Task: Add a condition where "Hours since ticket status closed Is Sixty" in pending tickets.
Action: Mouse moved to (99, 337)
Screenshot: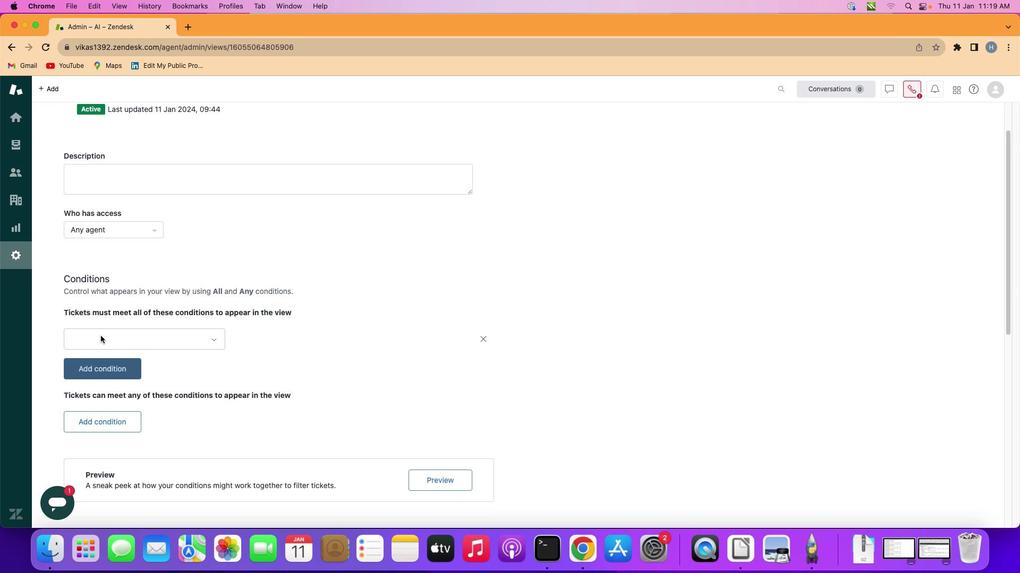 
Action: Mouse pressed left at (99, 337)
Screenshot: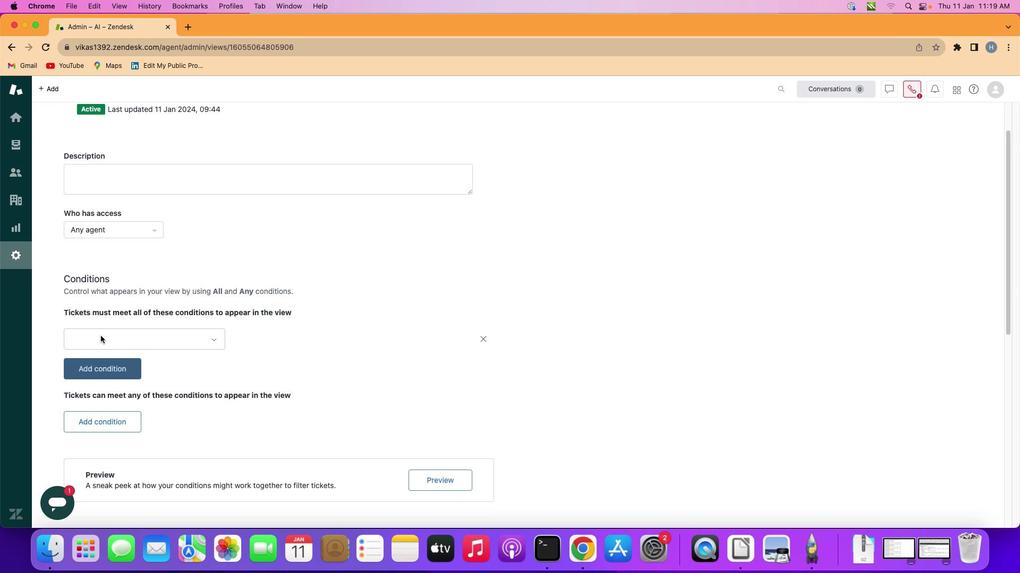
Action: Mouse moved to (169, 340)
Screenshot: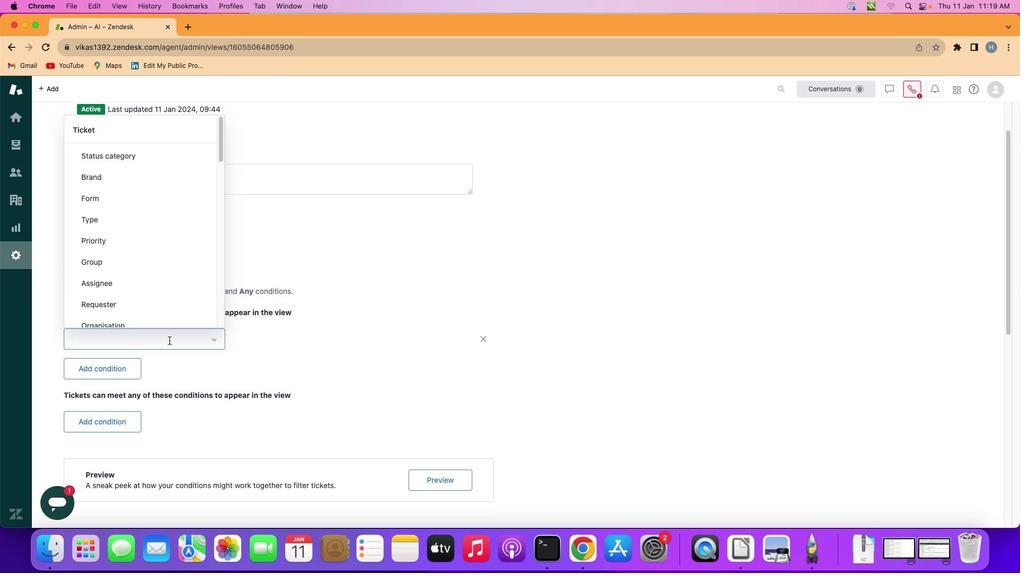 
Action: Mouse pressed left at (169, 340)
Screenshot: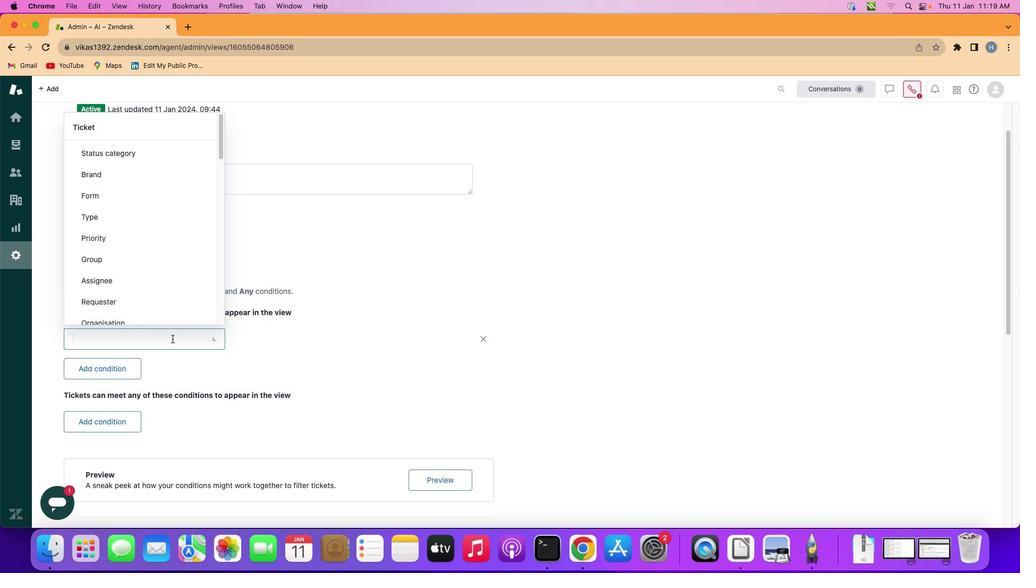 
Action: Mouse moved to (167, 276)
Screenshot: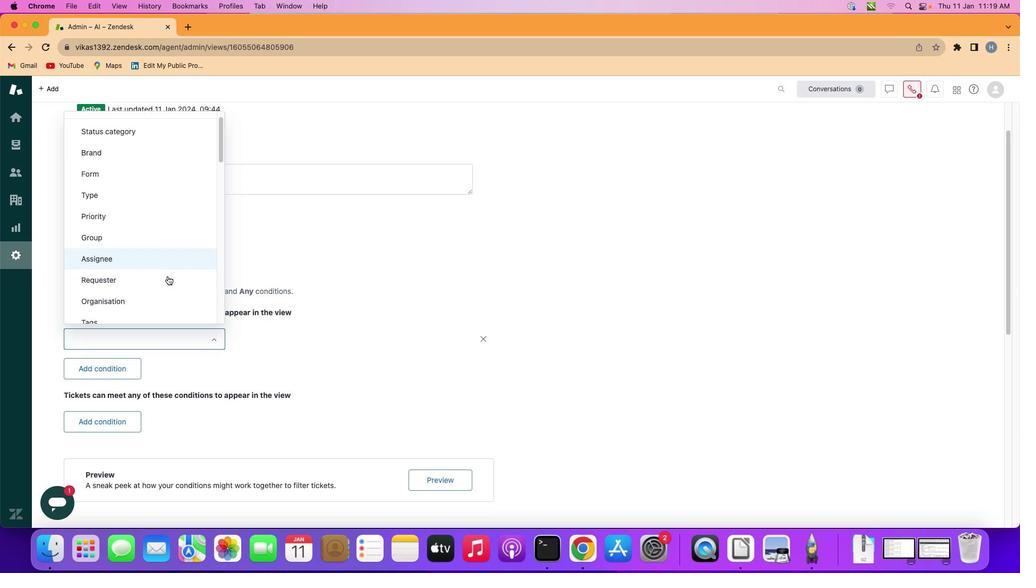 
Action: Mouse scrolled (167, 276) with delta (0, 0)
Screenshot: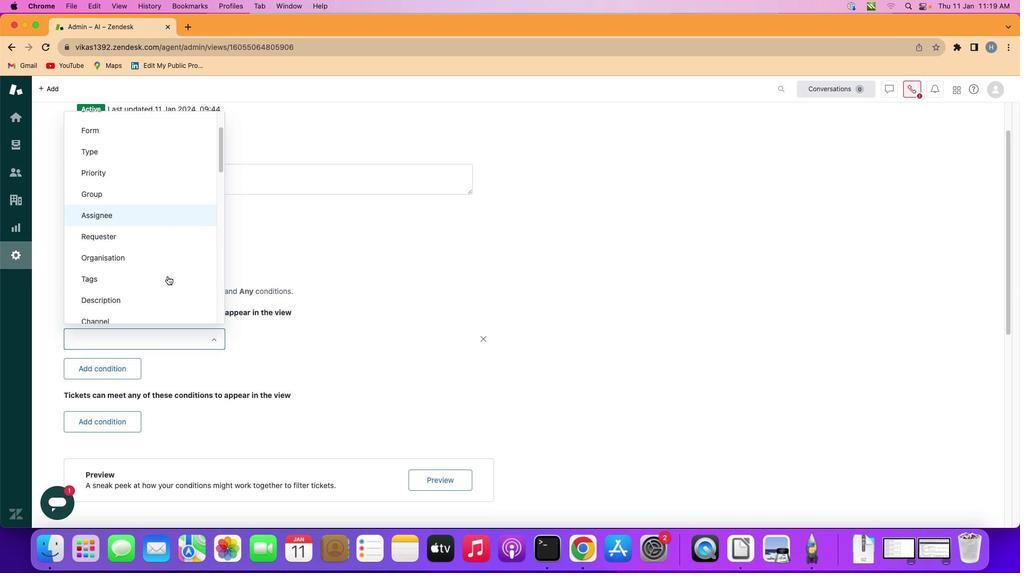 
Action: Mouse scrolled (167, 276) with delta (0, 2)
Screenshot: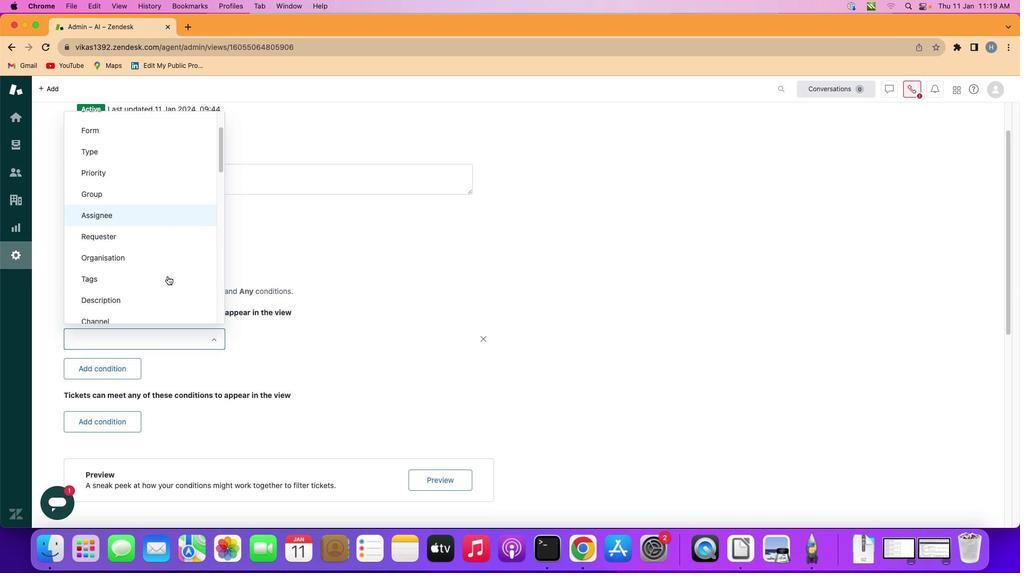 
Action: Mouse scrolled (167, 276) with delta (0, -2)
Screenshot: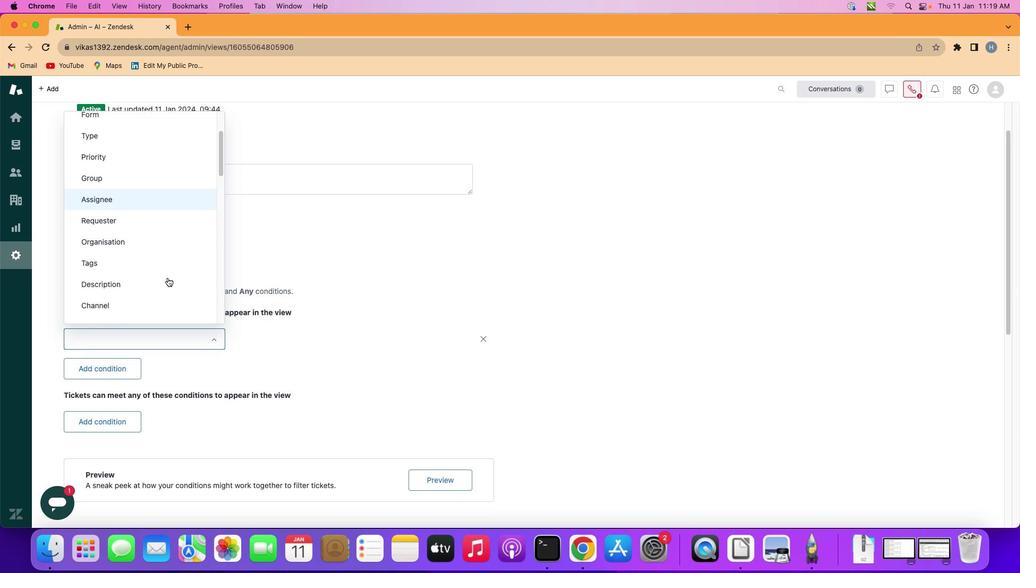 
Action: Mouse scrolled (167, 276) with delta (0, 2)
Screenshot: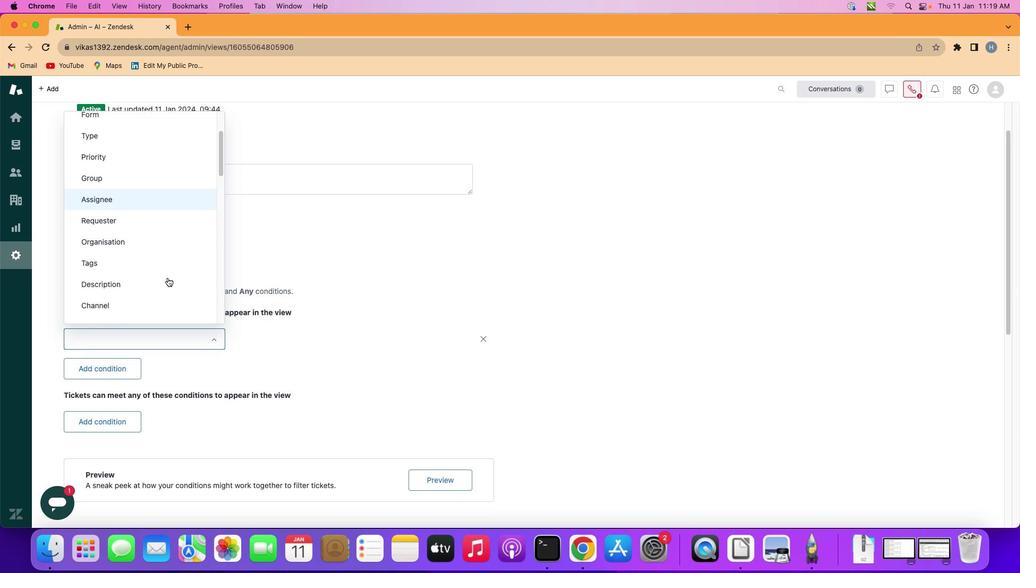 
Action: Mouse scrolled (167, 276) with delta (0, -2)
Screenshot: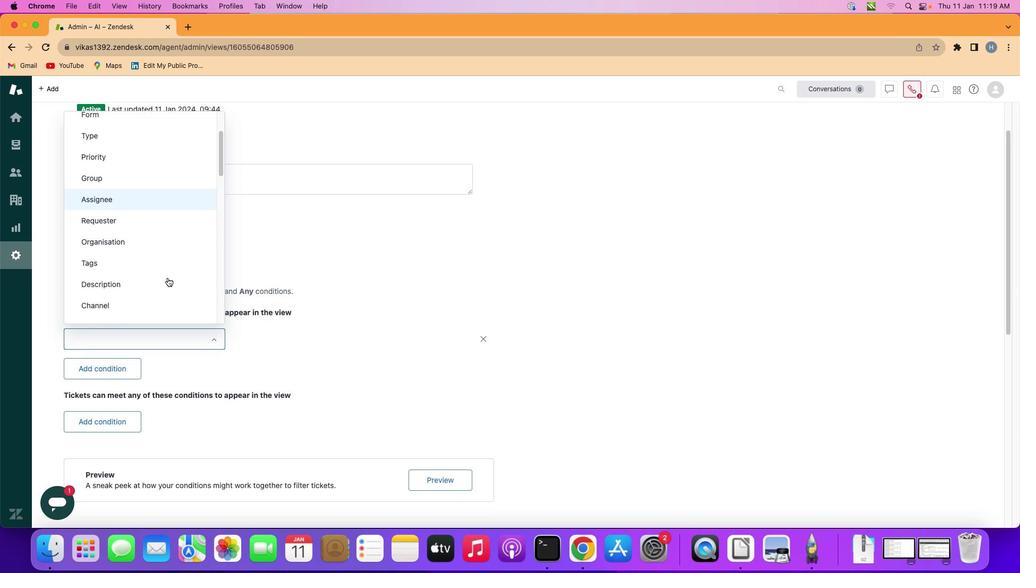 
Action: Mouse scrolled (167, 276) with delta (0, 1)
Screenshot: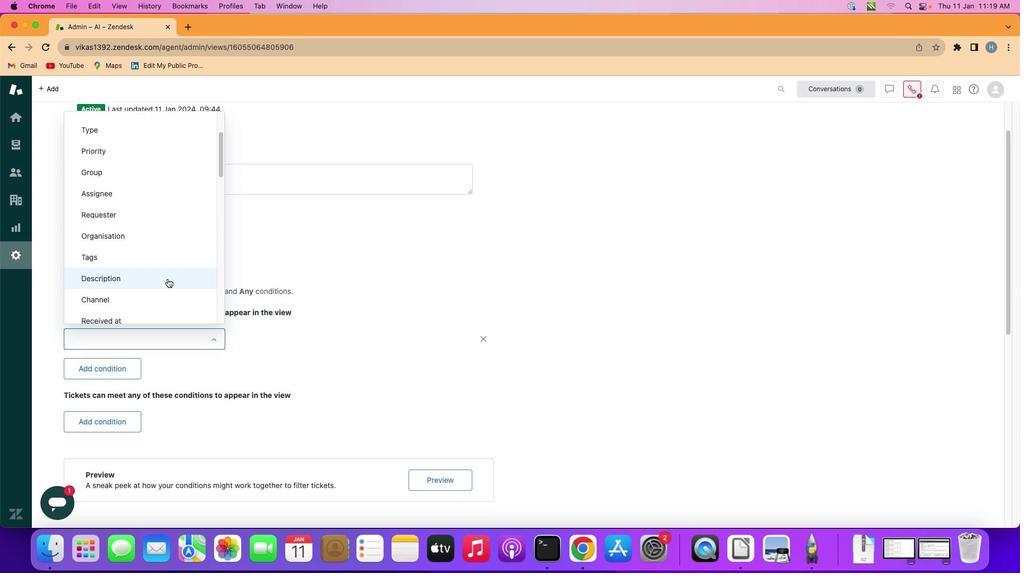 
Action: Mouse scrolled (167, 276) with delta (0, -1)
Screenshot: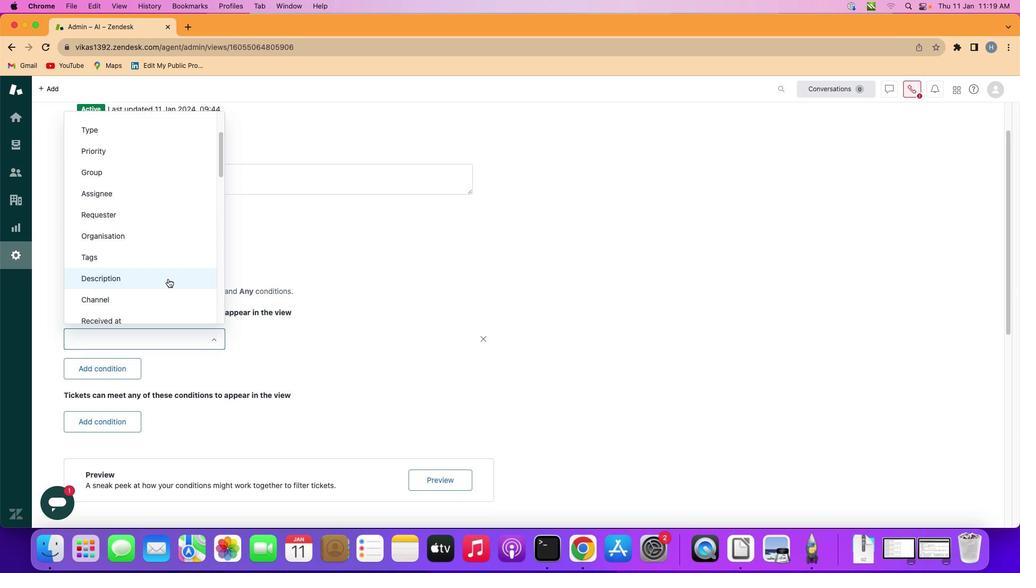 
Action: Mouse moved to (167, 279)
Screenshot: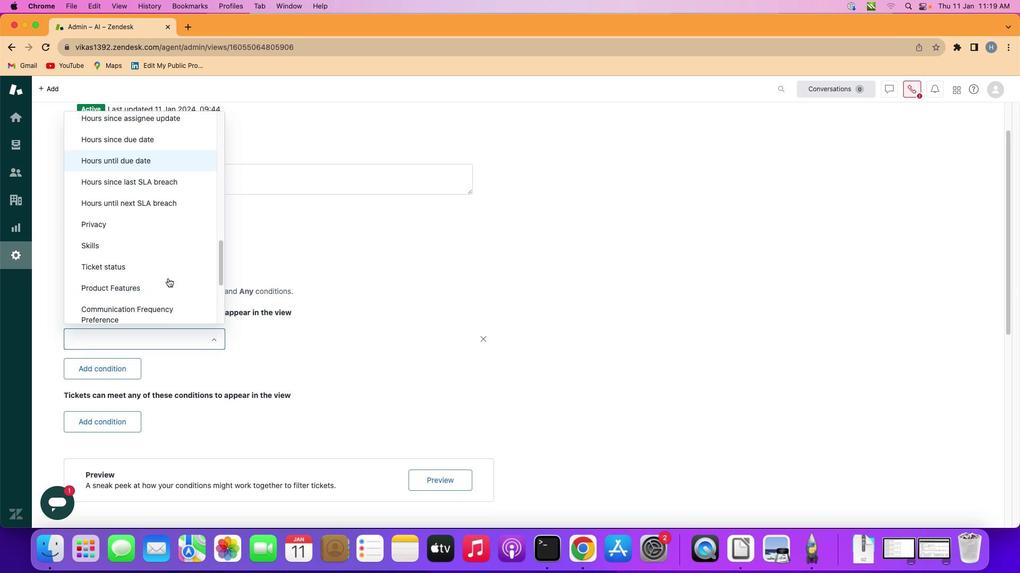 
Action: Mouse scrolled (167, 279) with delta (0, 0)
Screenshot: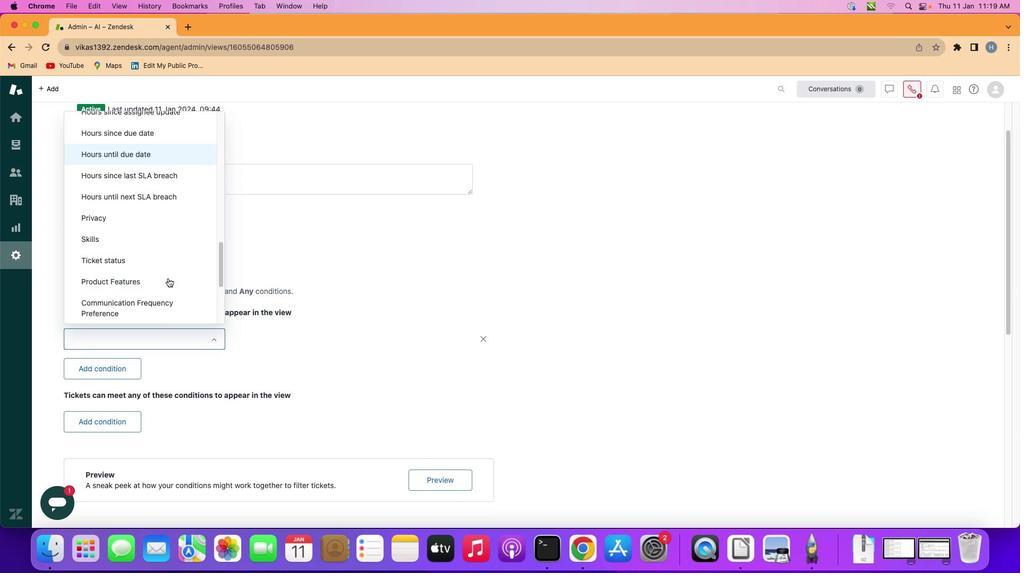 
Action: Mouse scrolled (167, 279) with delta (0, -2)
Screenshot: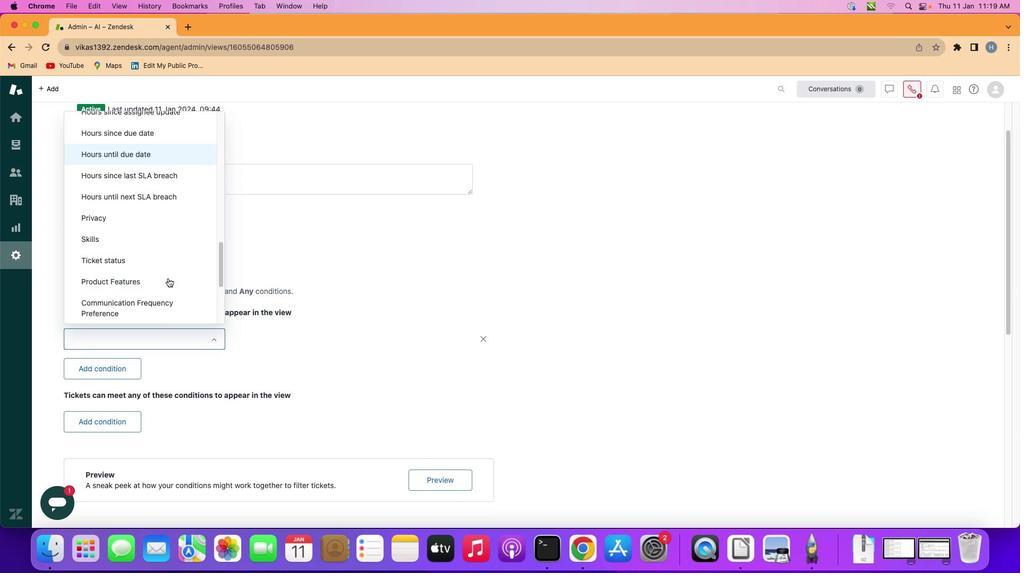 
Action: Mouse scrolled (167, 279) with delta (0, 2)
Screenshot: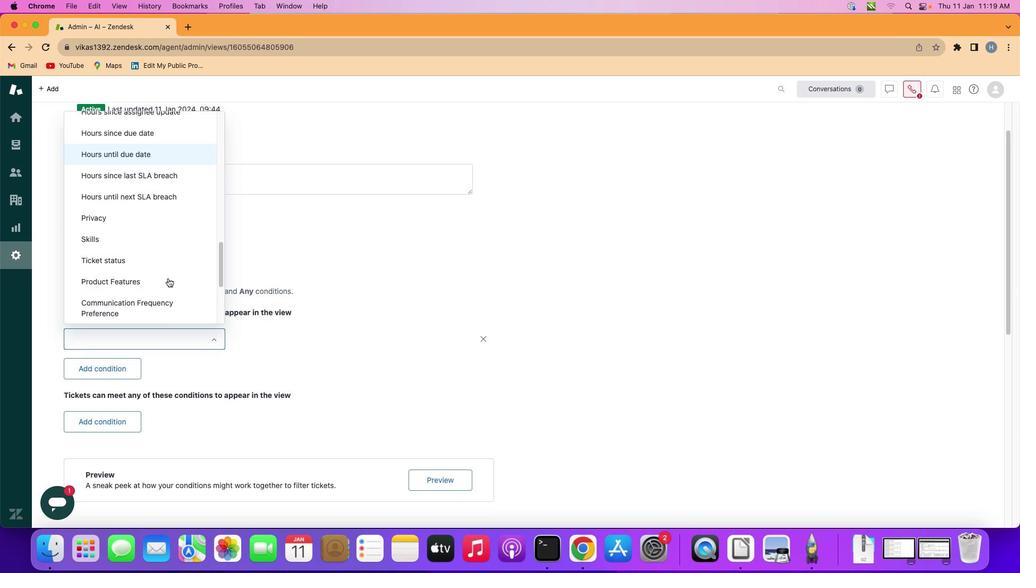 
Action: Mouse scrolled (167, 279) with delta (0, -2)
Screenshot: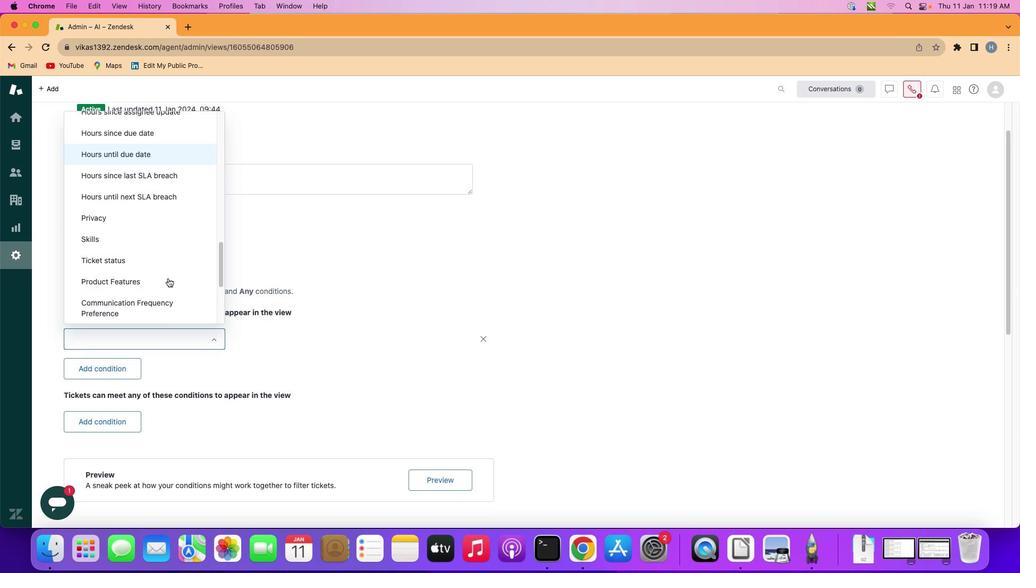 
Action: Mouse scrolled (167, 279) with delta (0, -2)
Screenshot: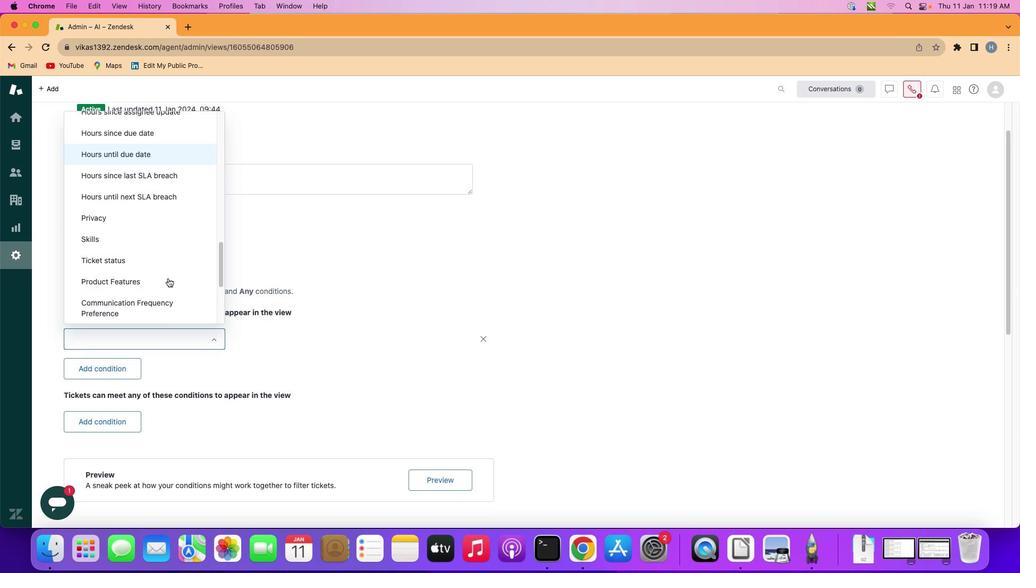 
Action: Mouse scrolled (167, 279) with delta (0, -3)
Screenshot: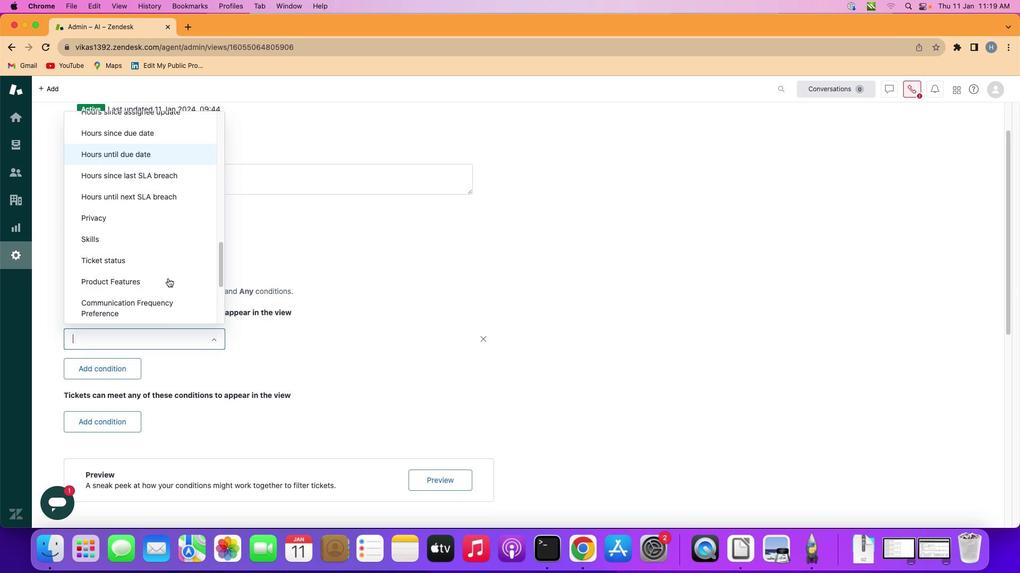 
Action: Mouse scrolled (167, 279) with delta (0, -3)
Screenshot: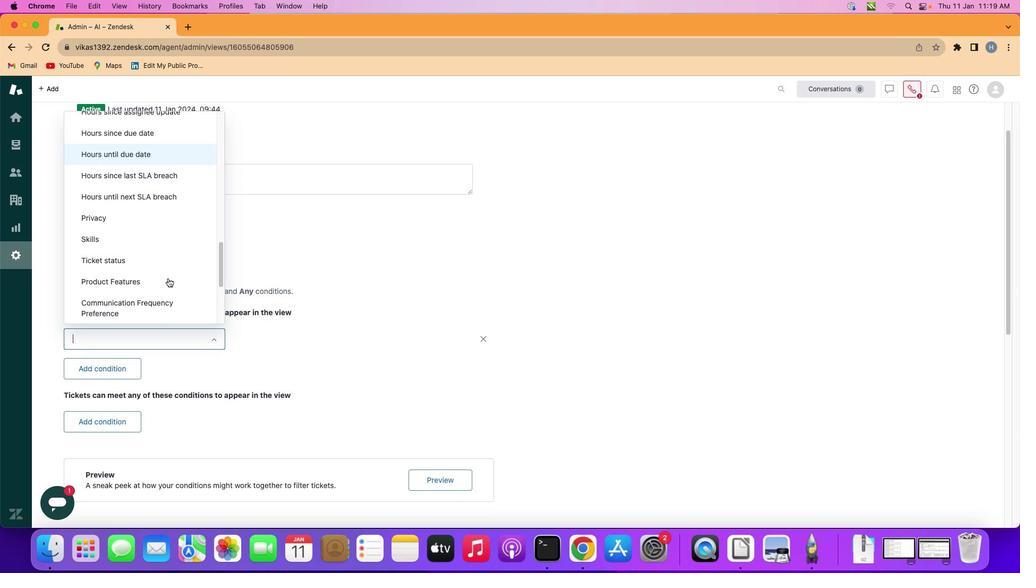 
Action: Mouse moved to (167, 278)
Screenshot: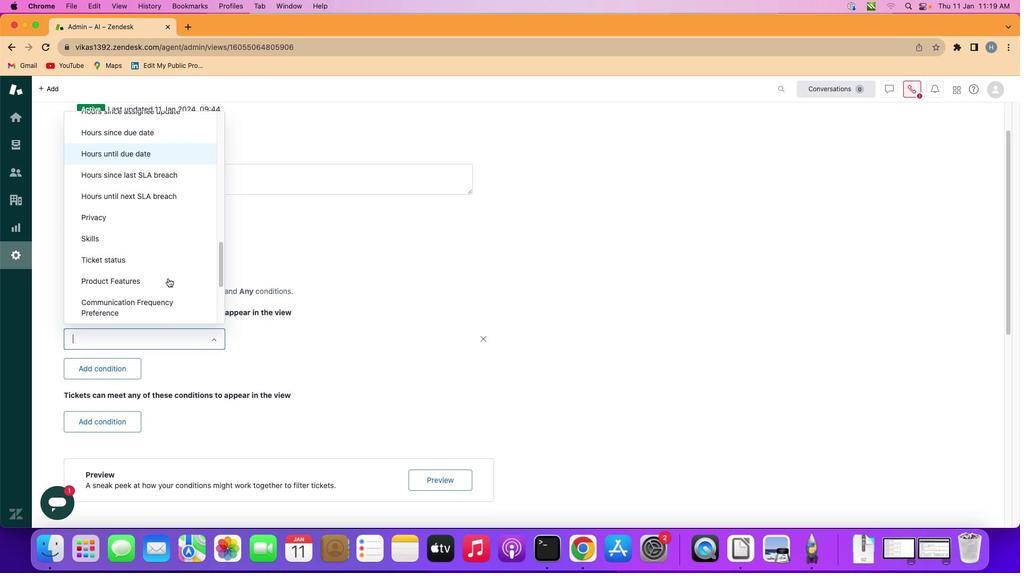 
Action: Mouse scrolled (167, 278) with delta (0, 0)
Screenshot: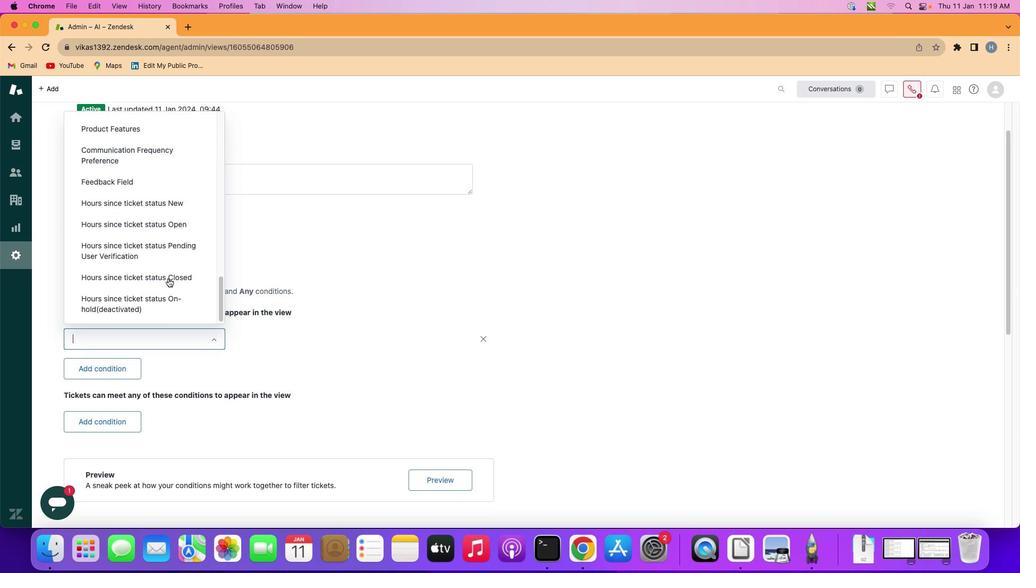 
Action: Mouse scrolled (167, 278) with delta (0, 0)
Screenshot: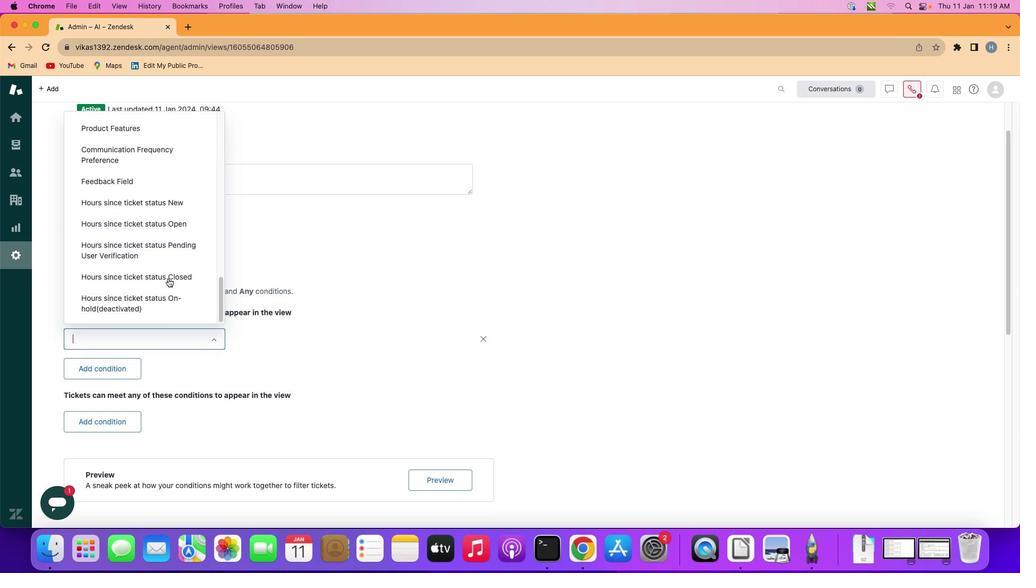 
Action: Mouse scrolled (167, 278) with delta (0, -2)
Screenshot: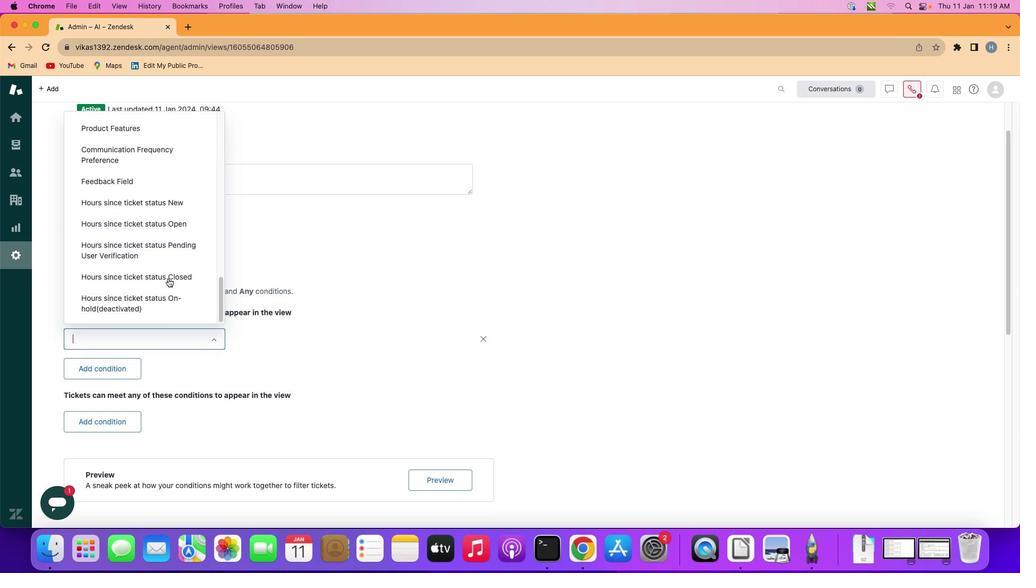 
Action: Mouse scrolled (167, 278) with delta (0, -2)
Screenshot: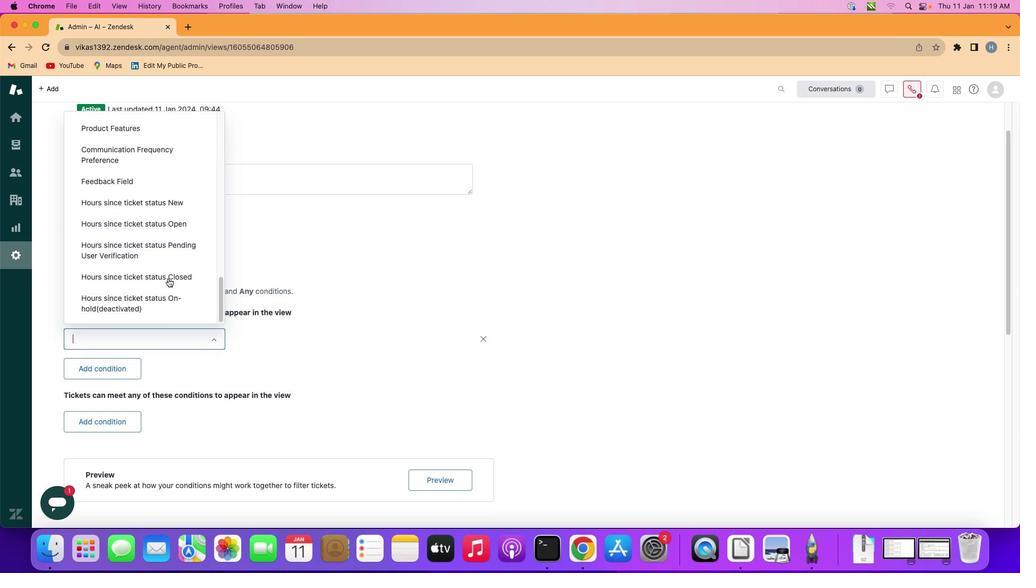 
Action: Mouse scrolled (167, 278) with delta (0, -3)
Screenshot: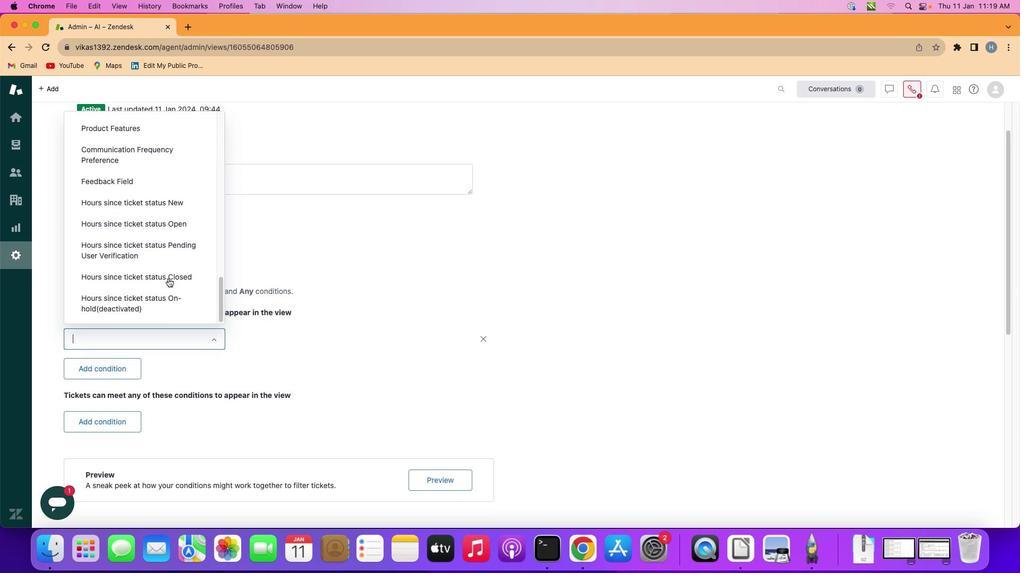
Action: Mouse scrolled (167, 278) with delta (0, -3)
Screenshot: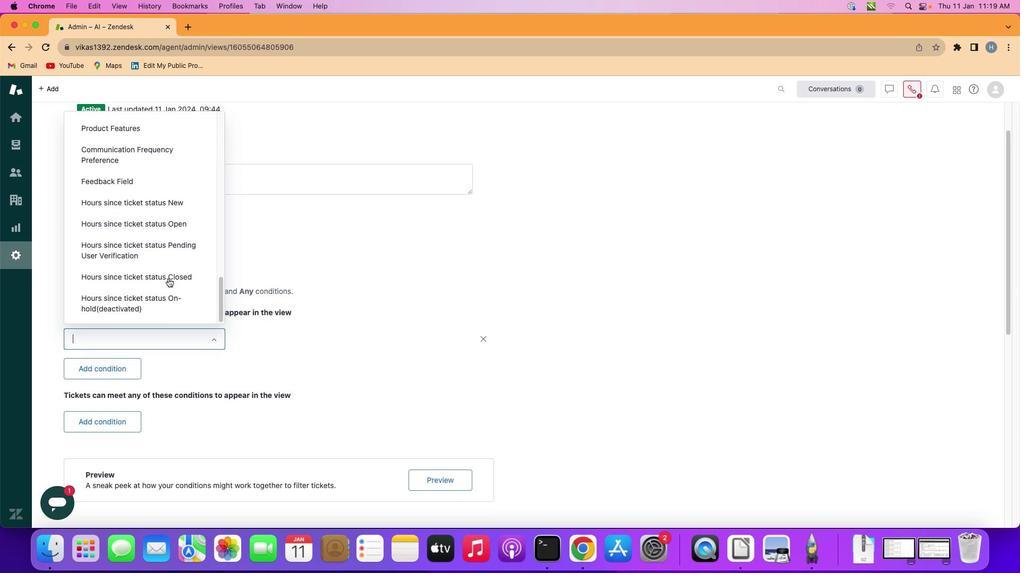 
Action: Mouse scrolled (167, 278) with delta (0, -3)
Screenshot: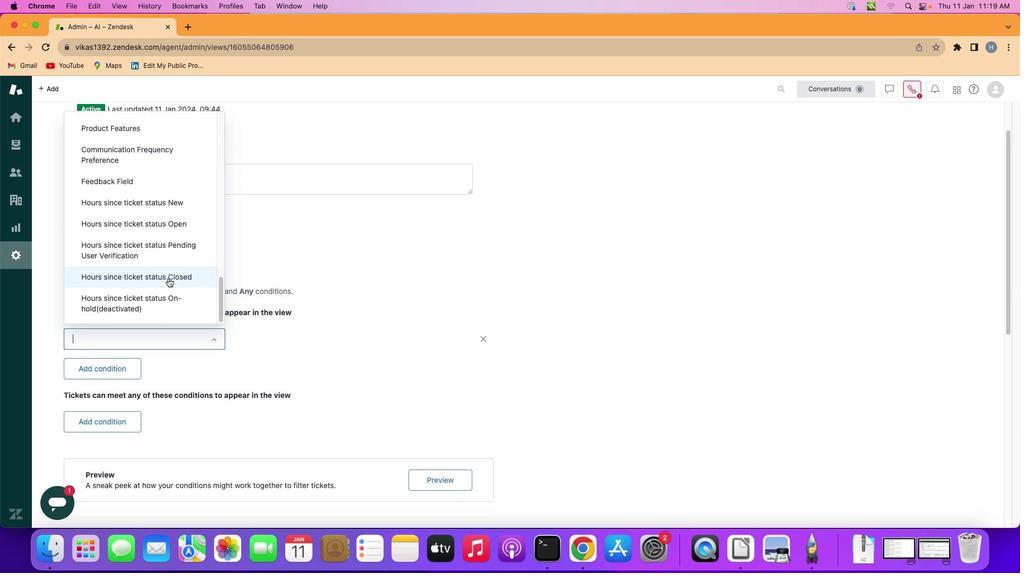 
Action: Mouse moved to (167, 278)
Screenshot: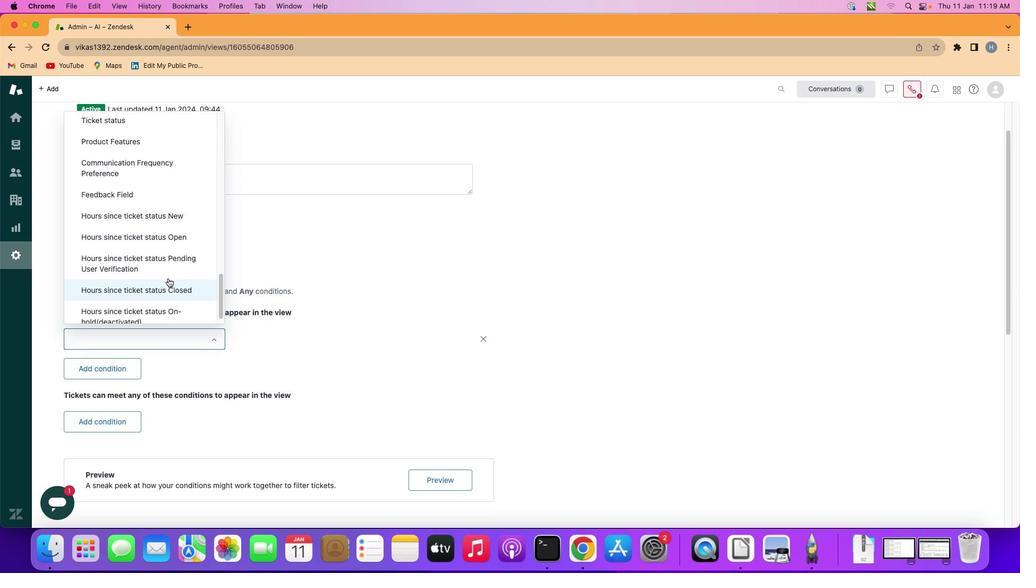 
Action: Mouse scrolled (167, 278) with delta (0, 0)
Screenshot: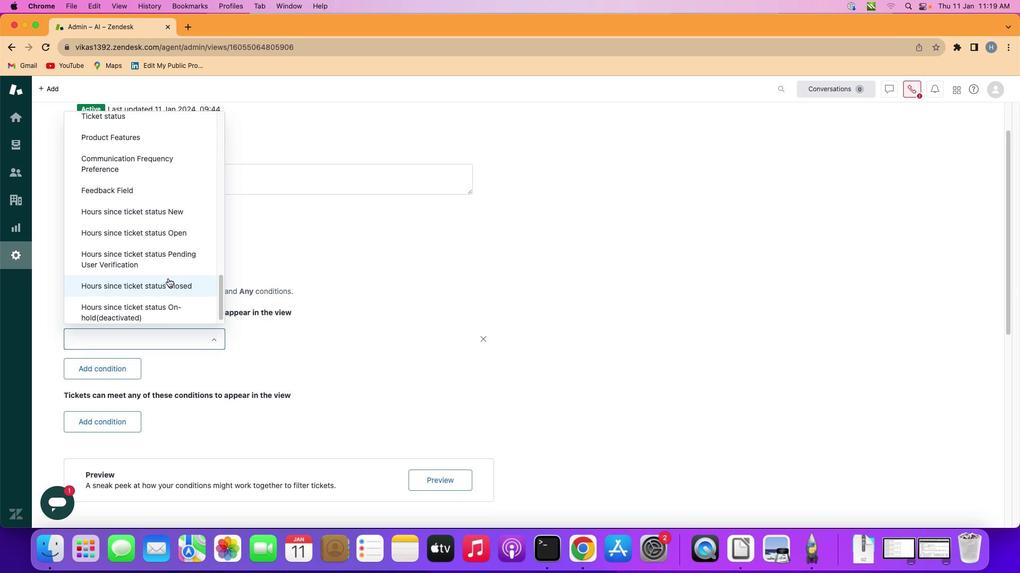
Action: Mouse scrolled (167, 278) with delta (0, 0)
Screenshot: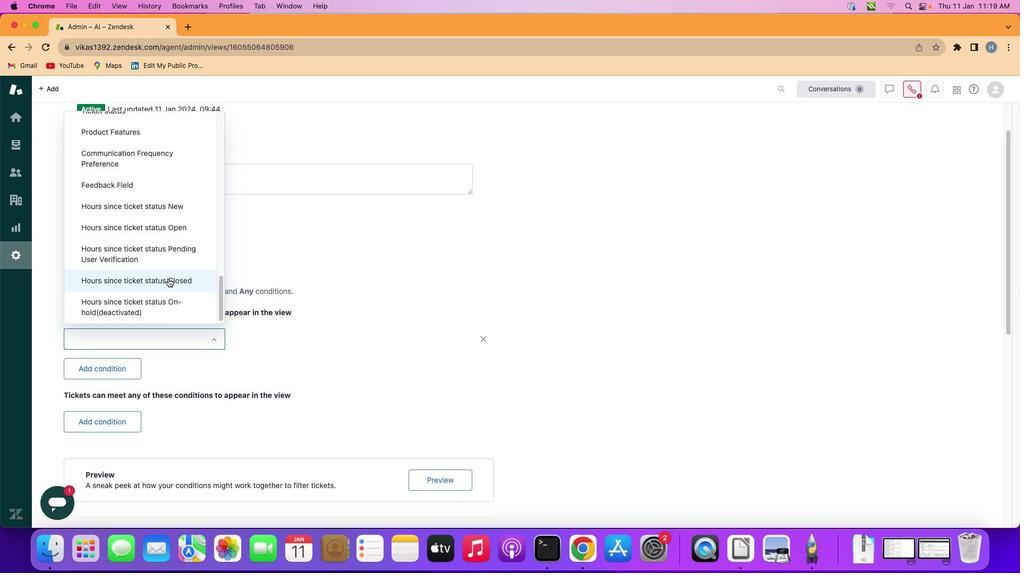 
Action: Mouse scrolled (167, 278) with delta (0, 2)
Screenshot: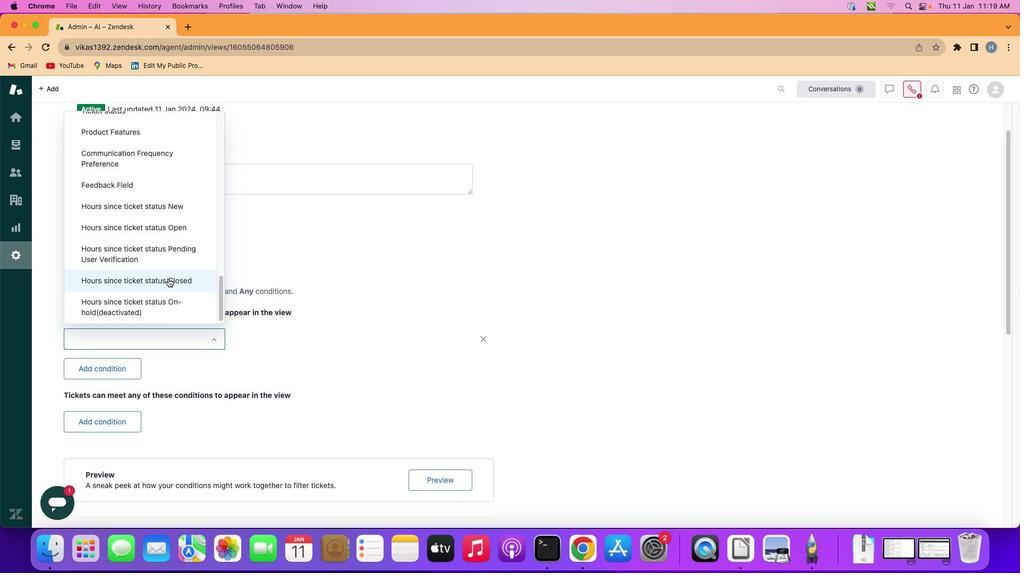 
Action: Mouse scrolled (167, 278) with delta (0, -2)
Screenshot: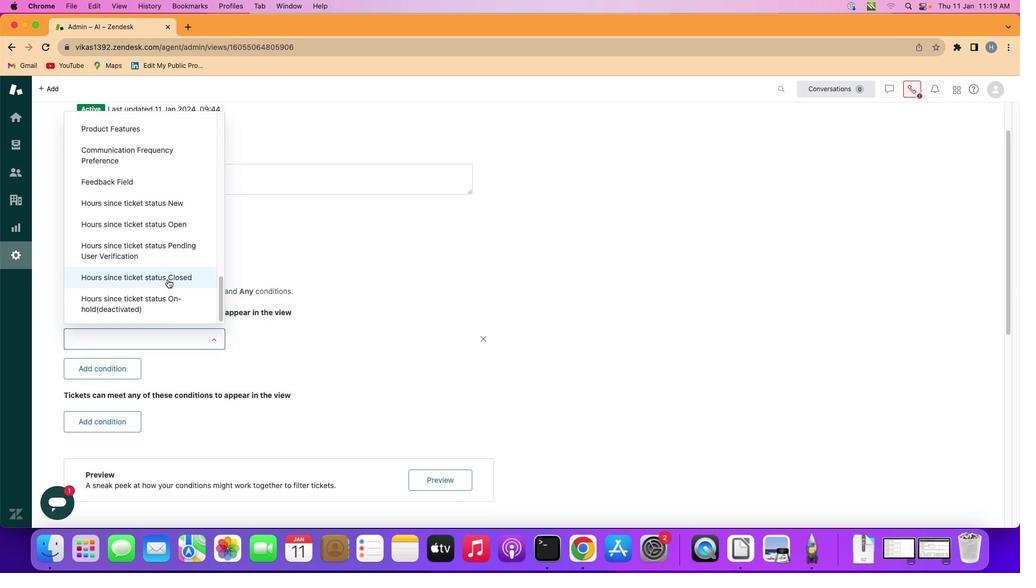 
Action: Mouse scrolled (167, 278) with delta (0, -1)
Screenshot: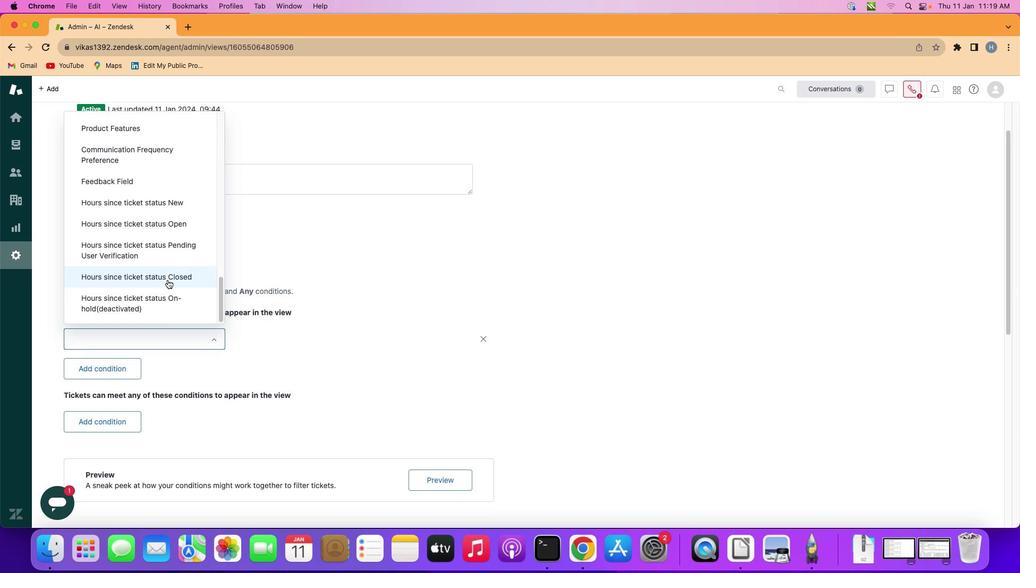 
Action: Mouse moved to (168, 281)
Screenshot: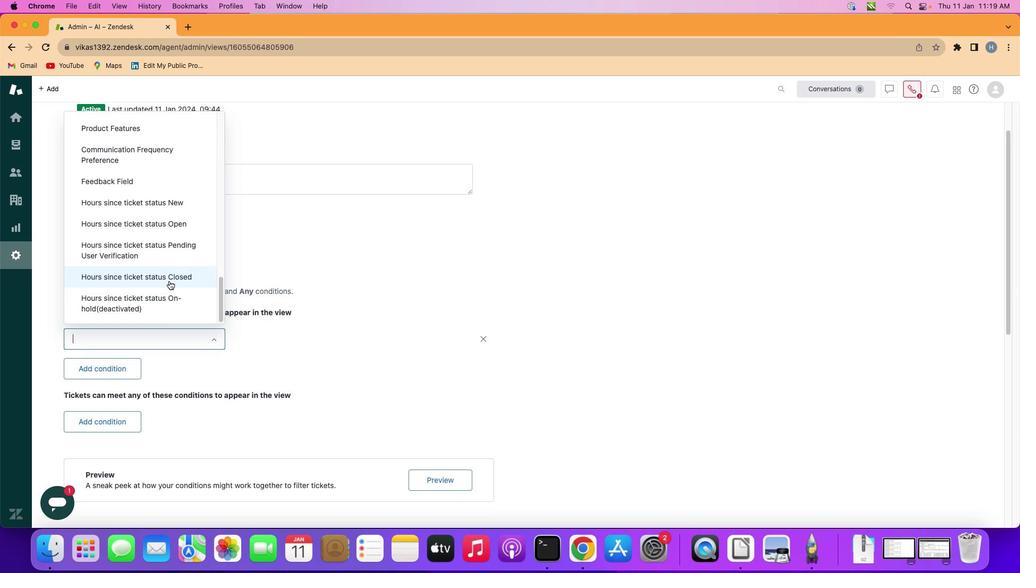 
Action: Mouse pressed left at (168, 281)
Screenshot: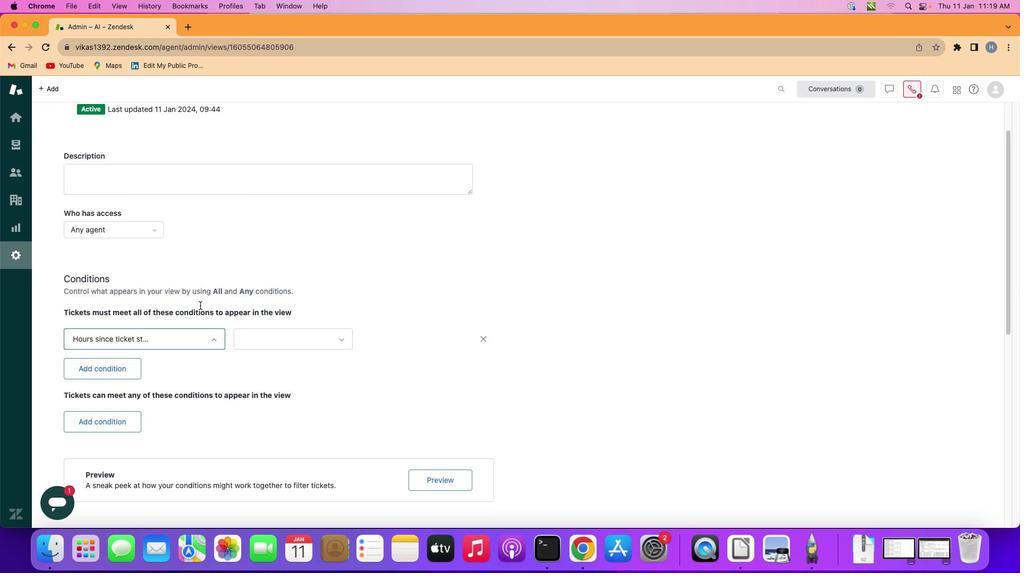 
Action: Mouse moved to (292, 344)
Screenshot: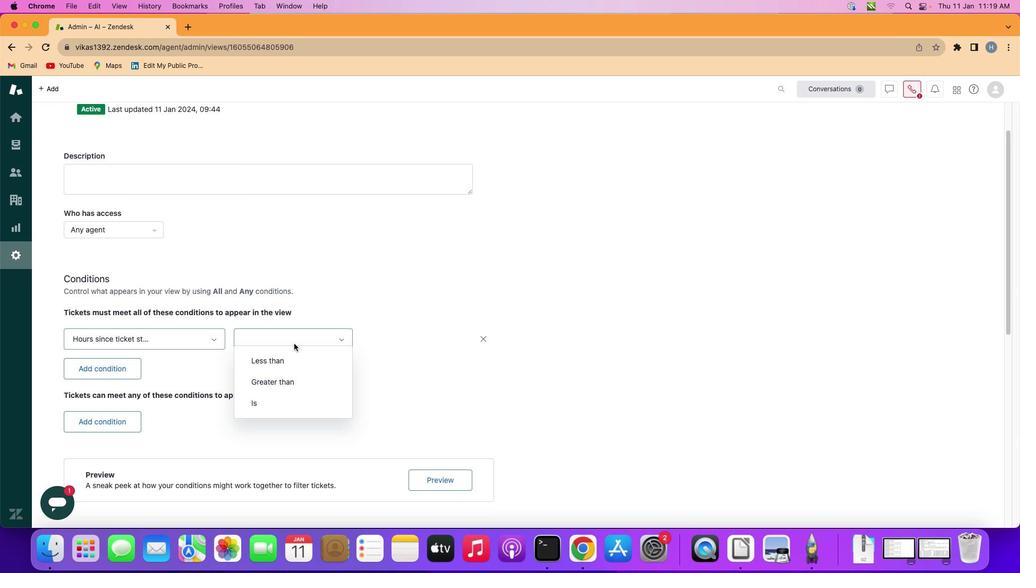 
Action: Mouse pressed left at (292, 344)
Screenshot: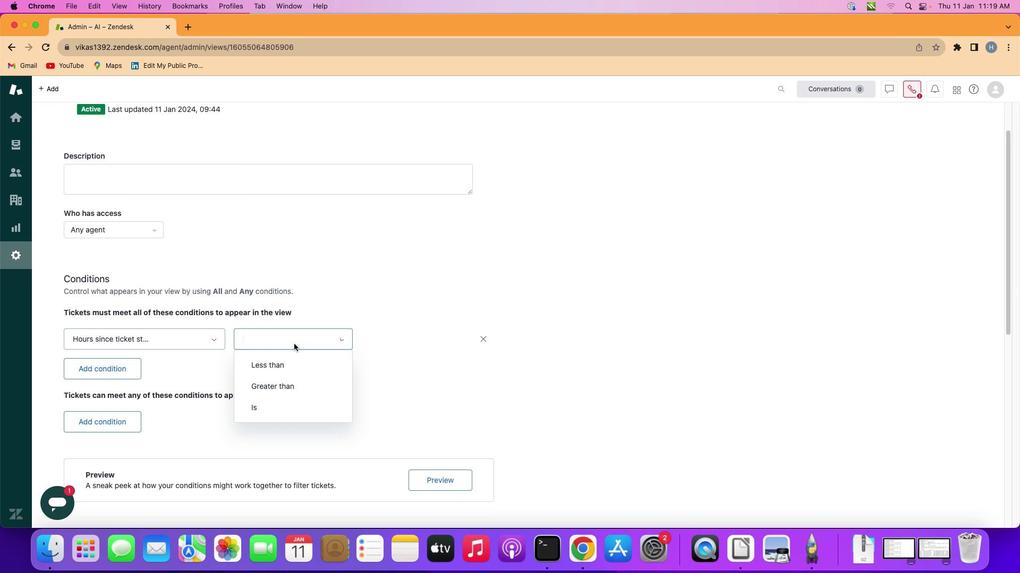 
Action: Mouse moved to (291, 403)
Screenshot: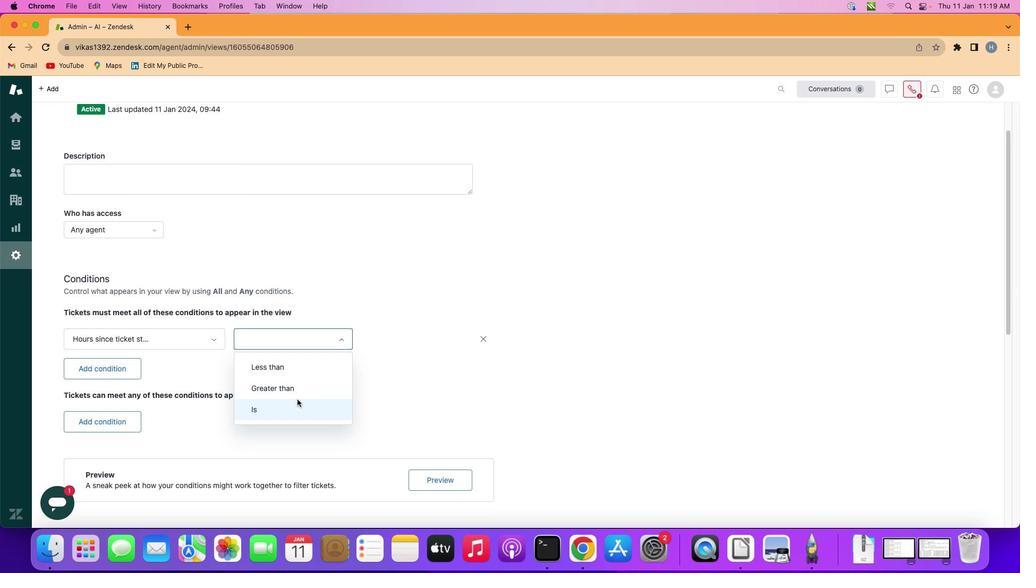 
Action: Mouse pressed left at (291, 403)
Screenshot: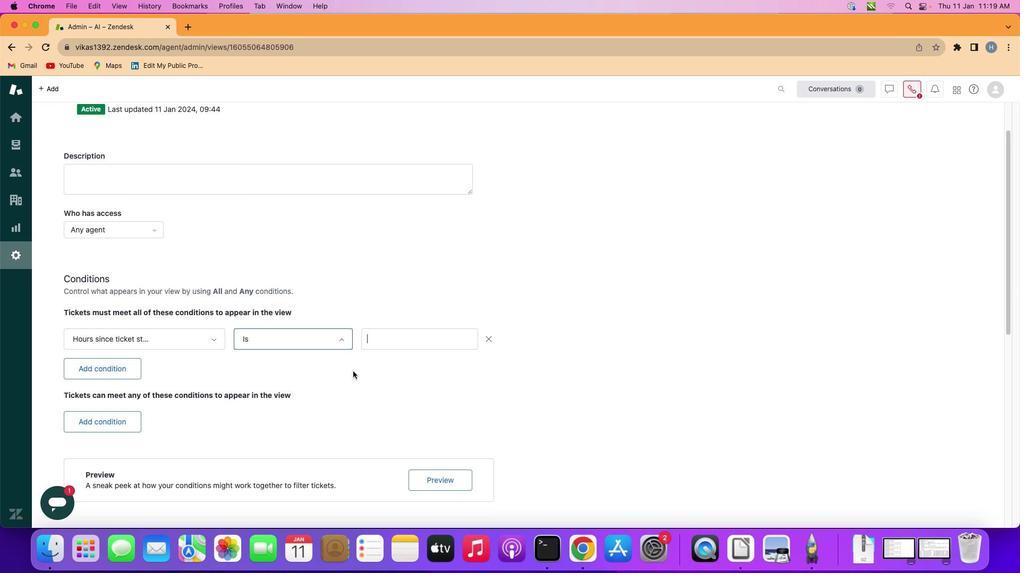 
Action: Mouse moved to (393, 340)
Screenshot: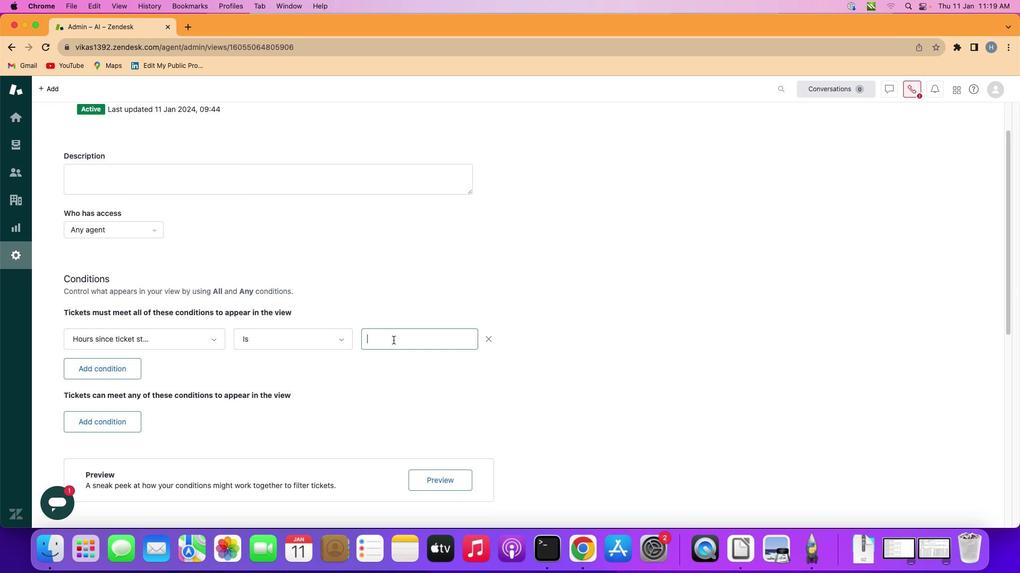 
Action: Mouse pressed left at (393, 340)
Screenshot: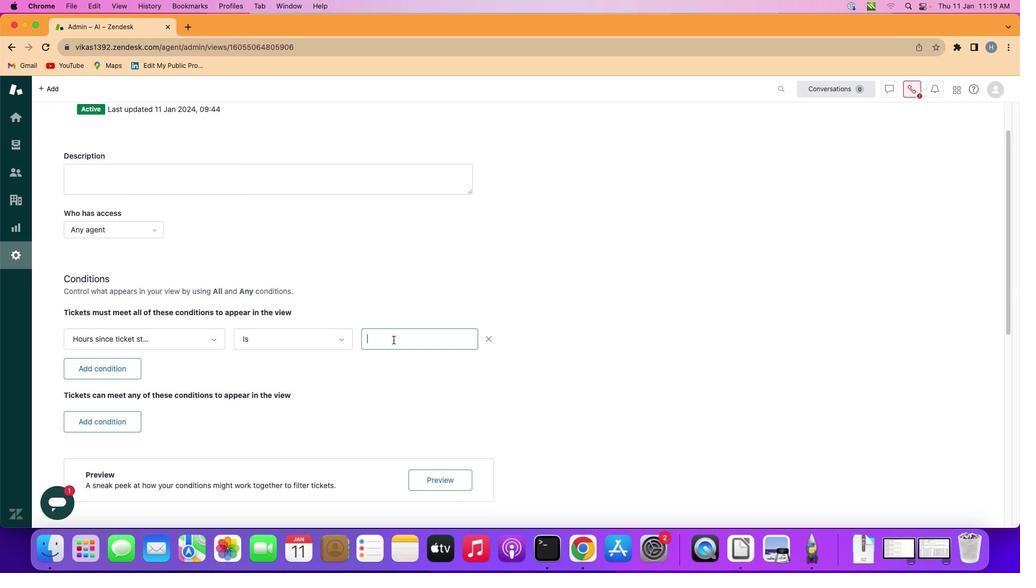 
Action: Mouse moved to (393, 340)
Screenshot: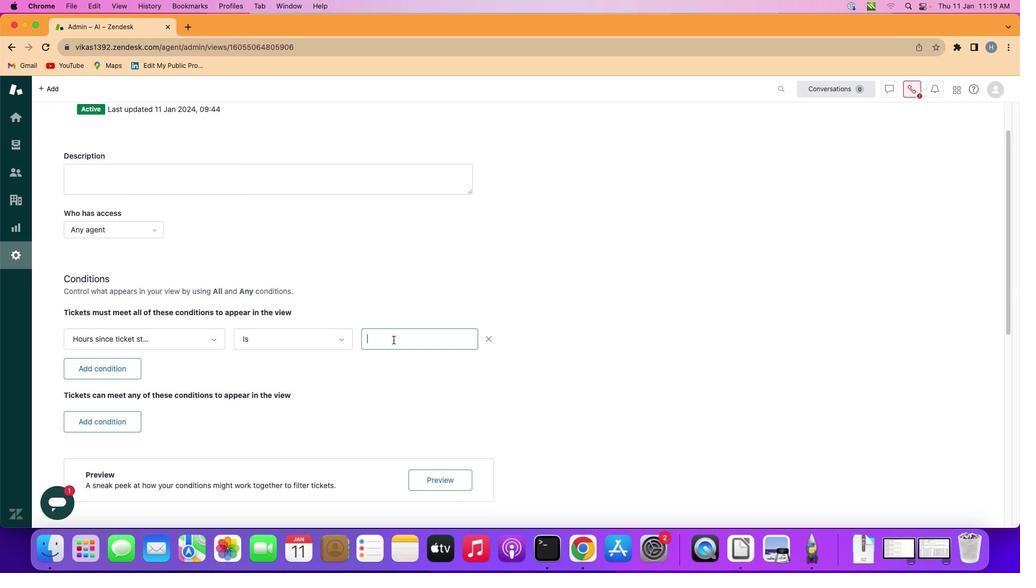 
Action: Key pressed Key.shift'S''i''x''t''y'
Screenshot: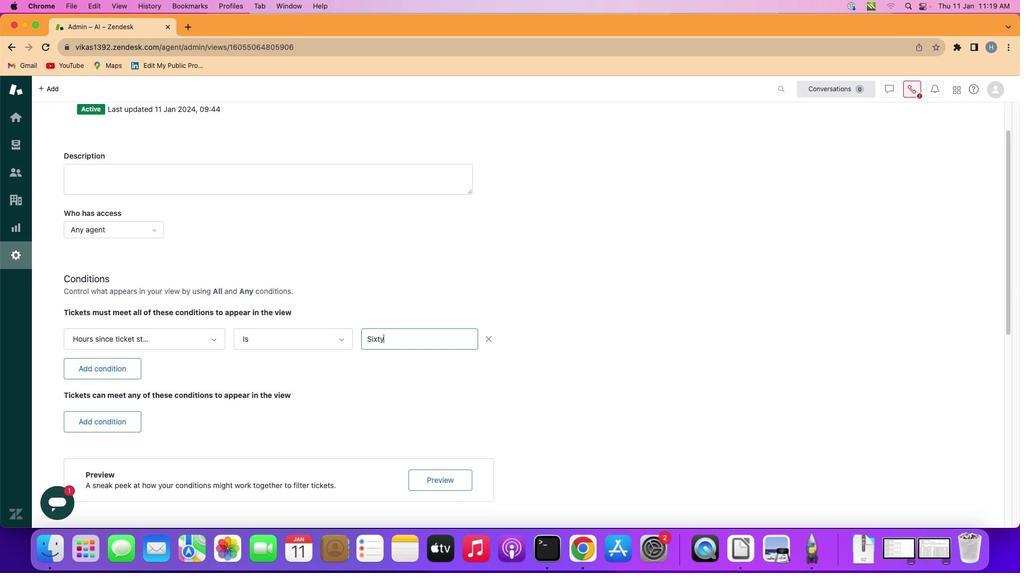 
Action: Mouse moved to (407, 383)
Screenshot: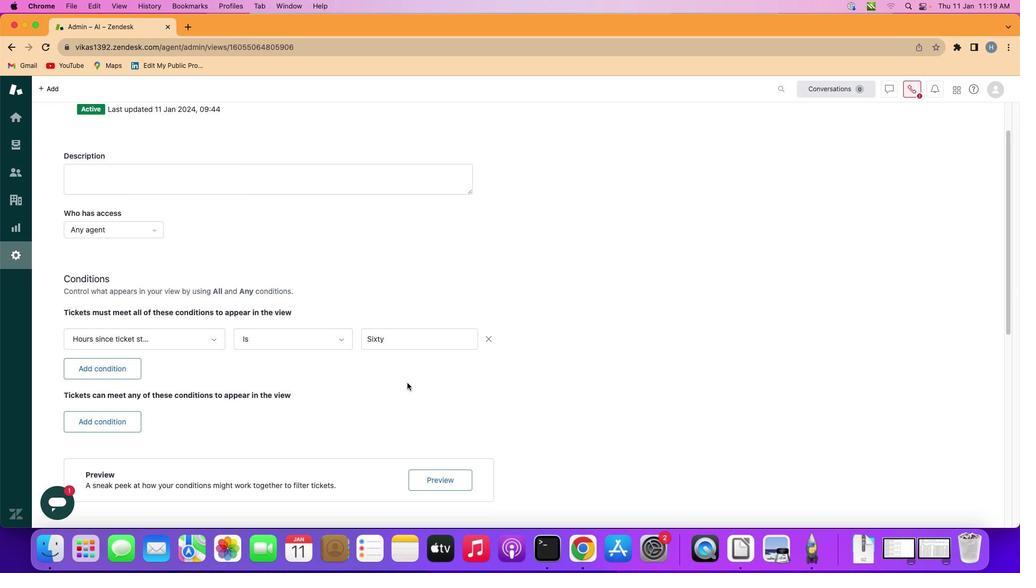 
